Task: Add the task  Create a new online platform for peer-to-peer lending to the section Business Process Mapping Sprint in the project AgileFrame and add a Due Date to the respective task as 2024/03/03
Action: Mouse moved to (465, 352)
Screenshot: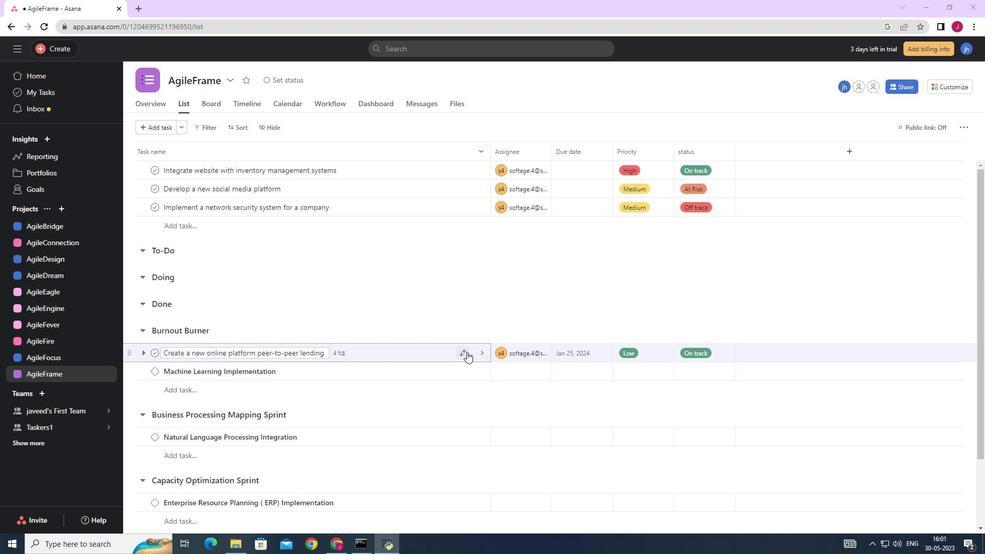 
Action: Mouse pressed left at (465, 352)
Screenshot: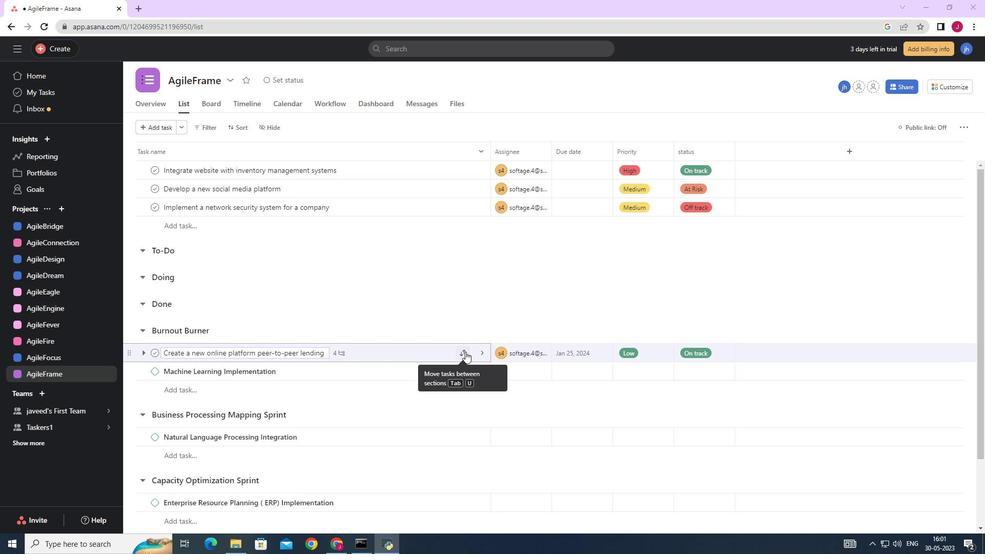 
Action: Mouse moved to (422, 295)
Screenshot: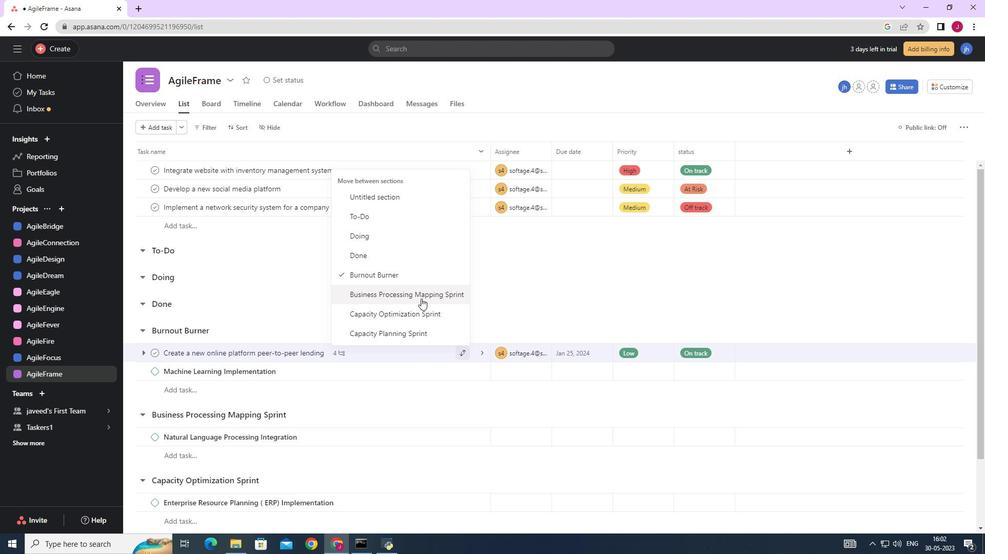 
Action: Mouse pressed left at (422, 295)
Screenshot: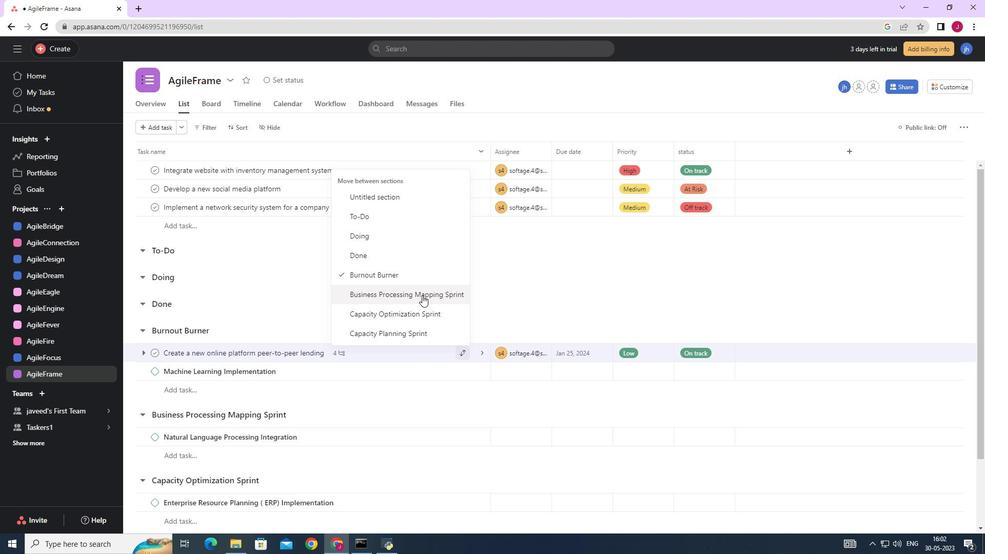 
Action: Mouse moved to (586, 418)
Screenshot: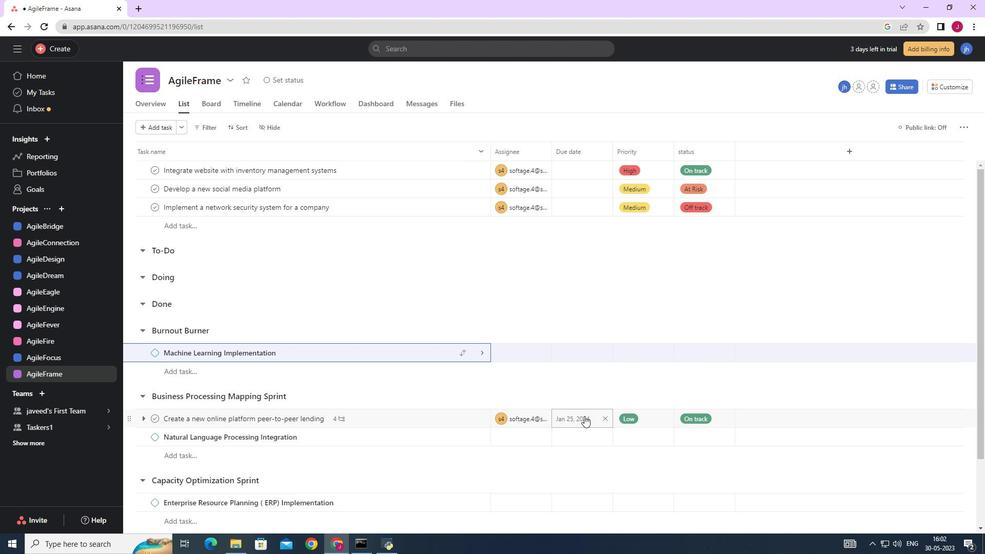 
Action: Mouse pressed left at (586, 418)
Screenshot: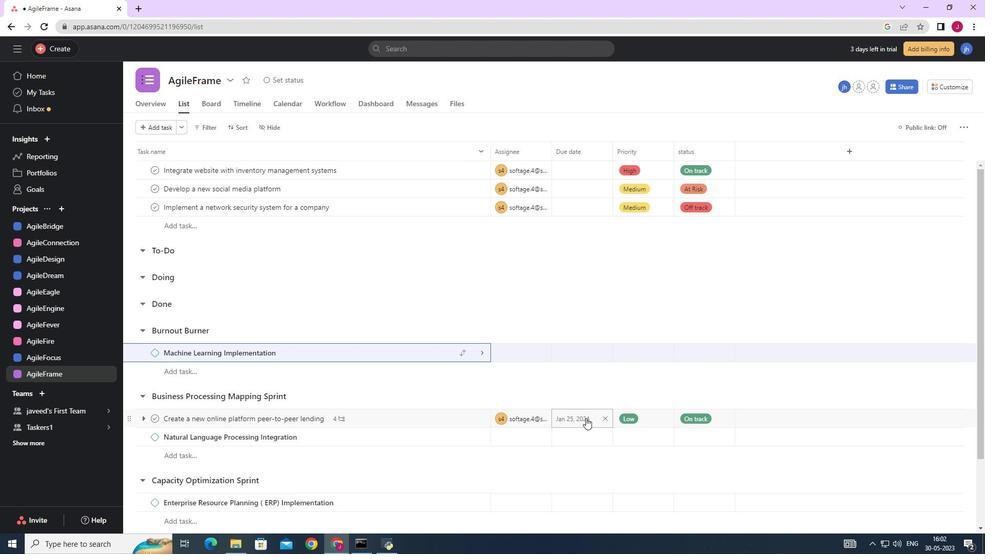 
Action: Mouse moved to (689, 253)
Screenshot: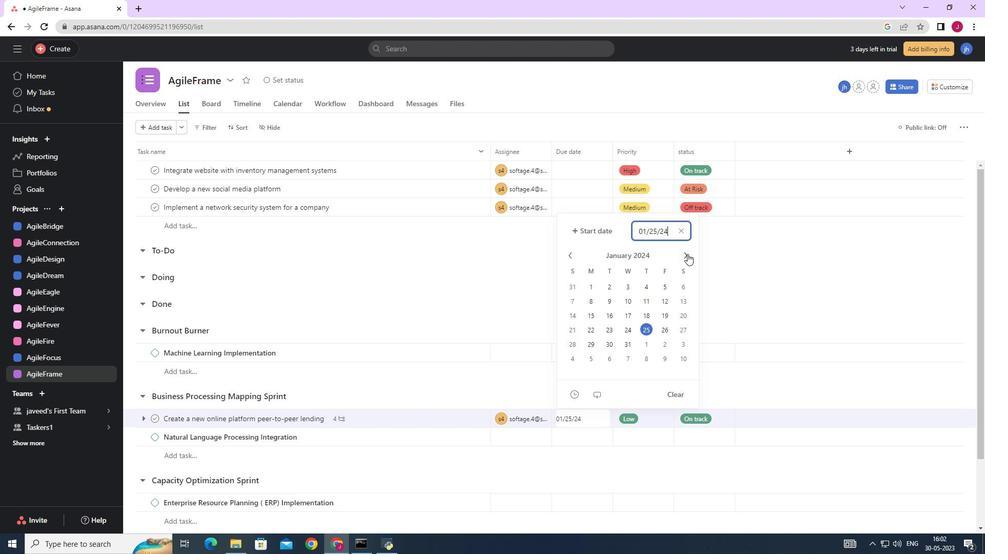
Action: Mouse pressed left at (689, 253)
Screenshot: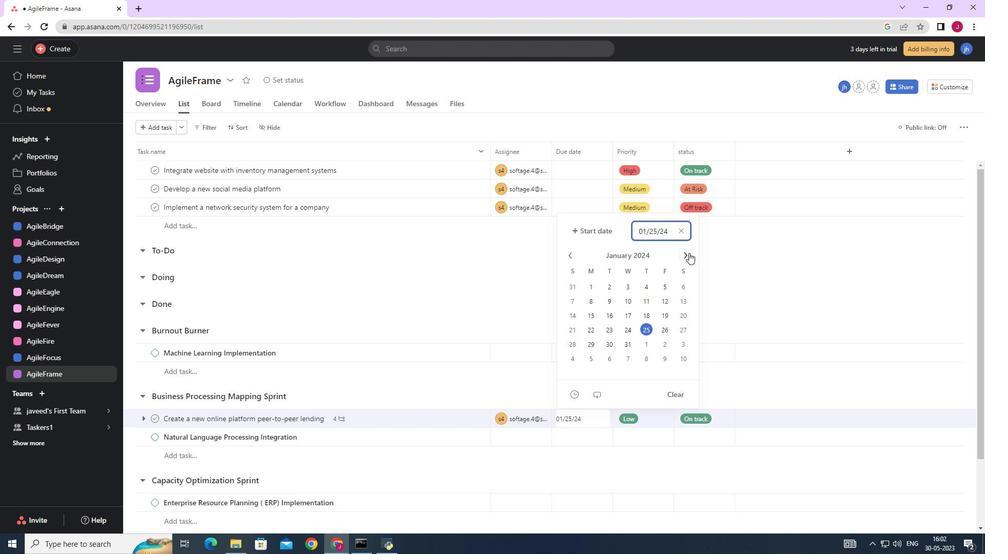
Action: Mouse pressed left at (689, 253)
Screenshot: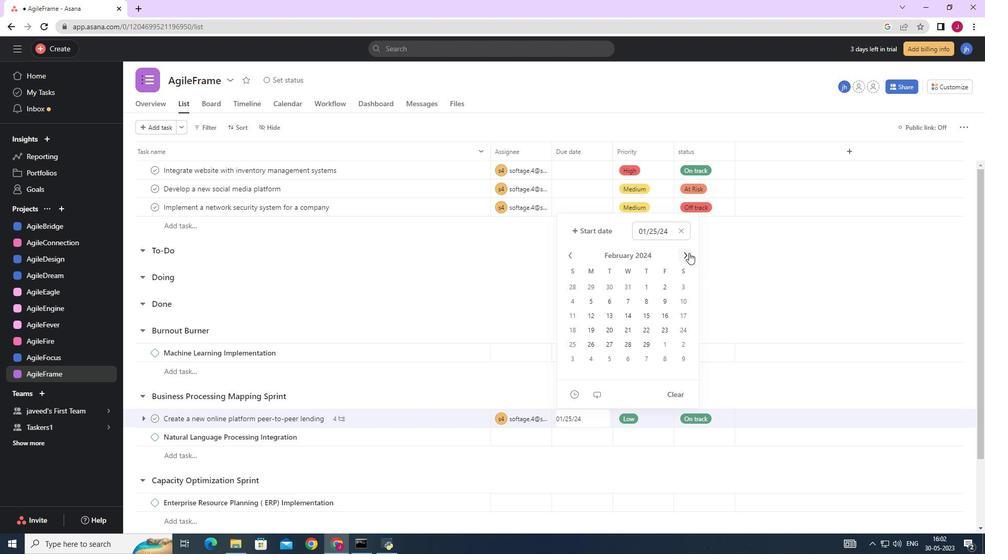 
Action: Mouse moved to (576, 302)
Screenshot: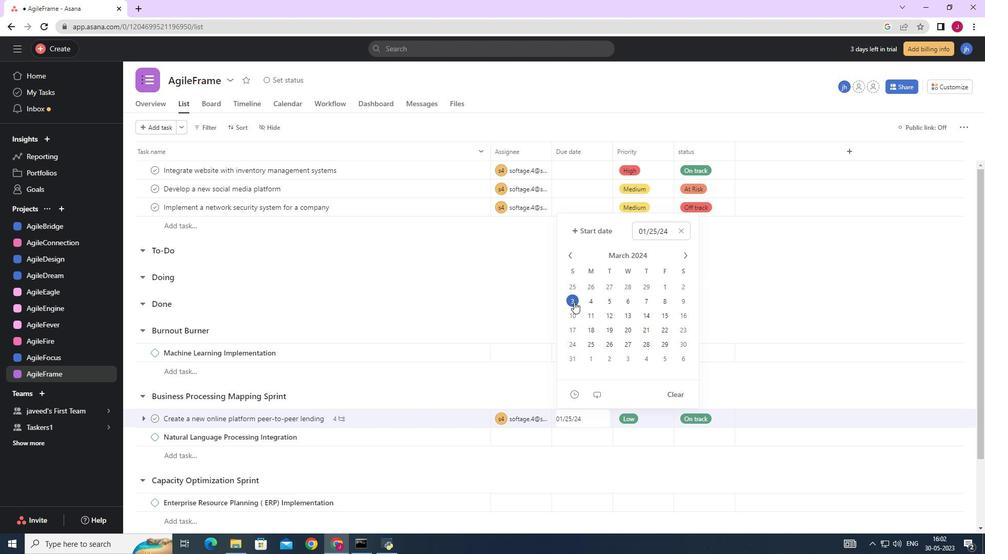 
Action: Mouse pressed left at (576, 302)
Screenshot: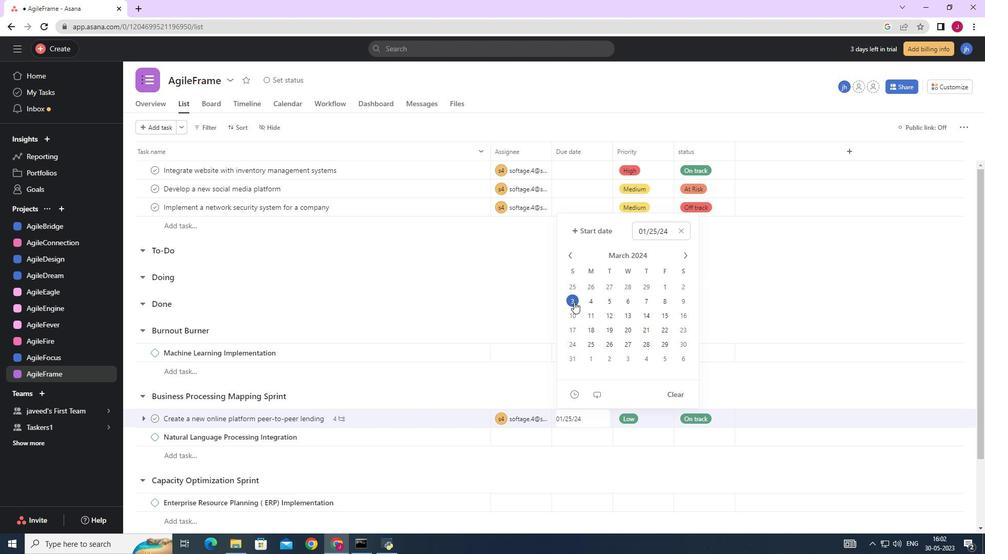 
Action: Mouse moved to (772, 292)
Screenshot: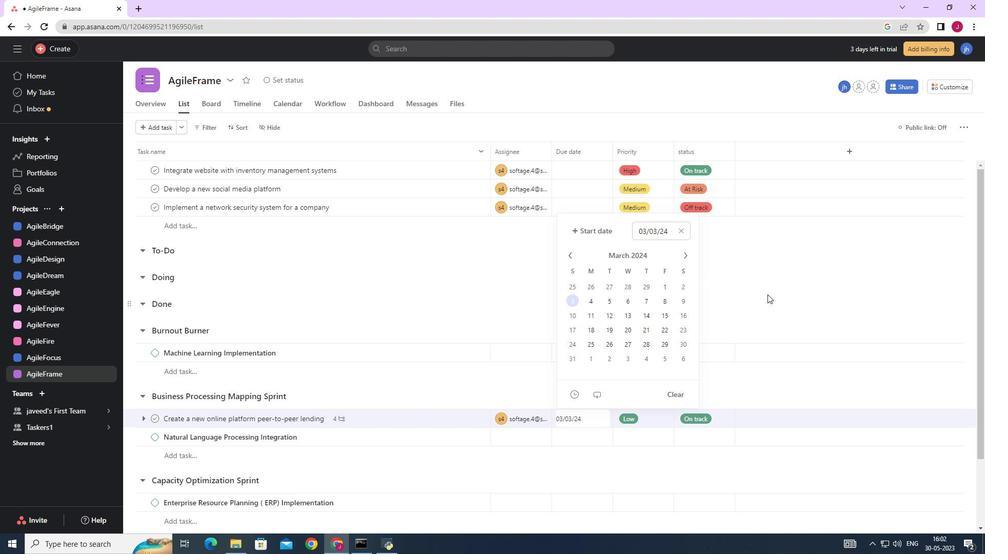 
Action: Mouse pressed left at (772, 292)
Screenshot: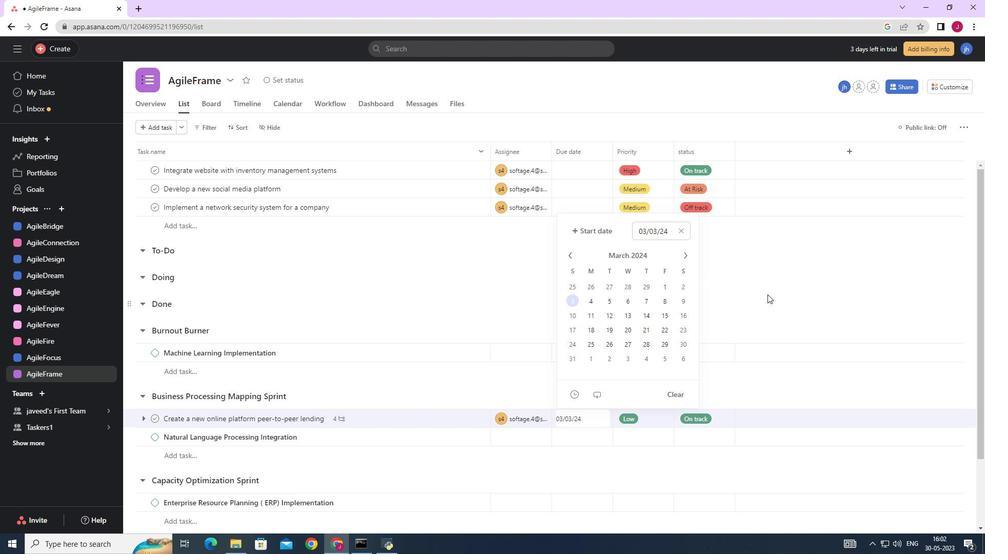 
Action: Mouse moved to (772, 292)
Screenshot: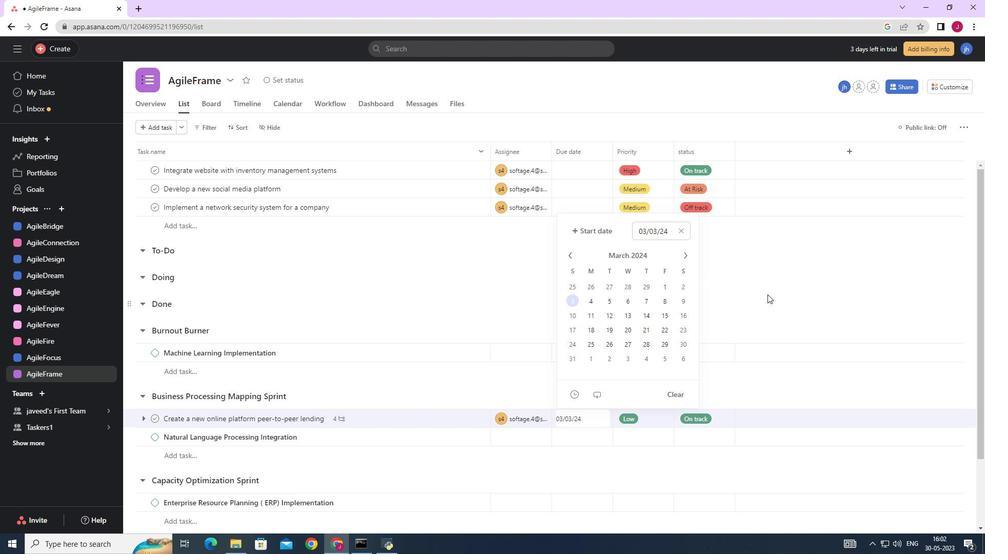 
